Task: Look for products in the category "Bath" from Everyday Coconut only.
Action: Mouse moved to (276, 156)
Screenshot: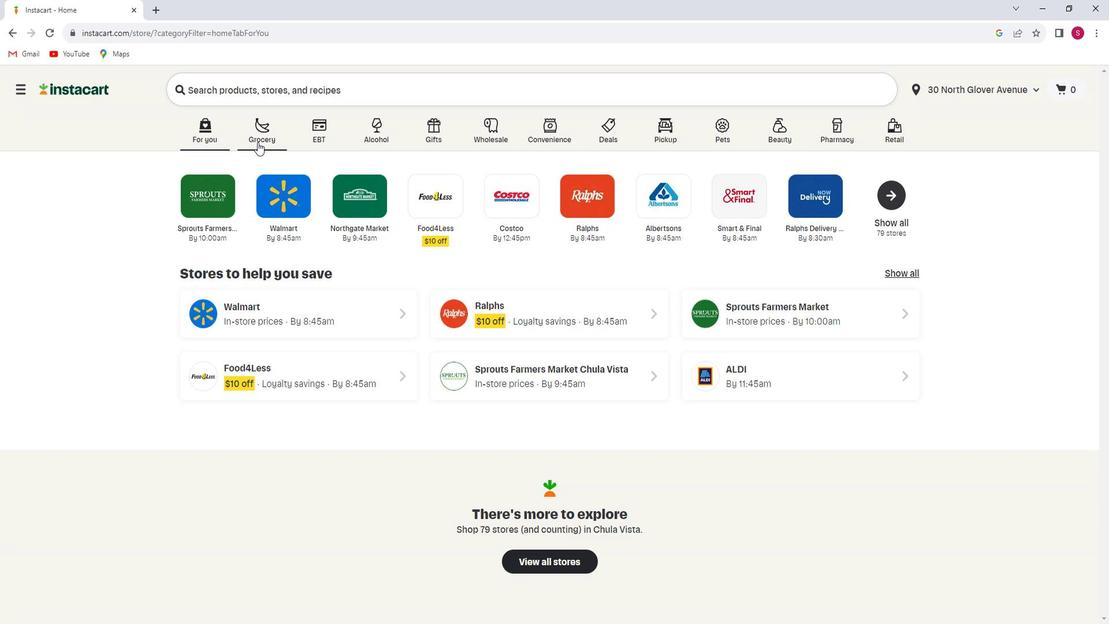 
Action: Mouse pressed left at (276, 156)
Screenshot: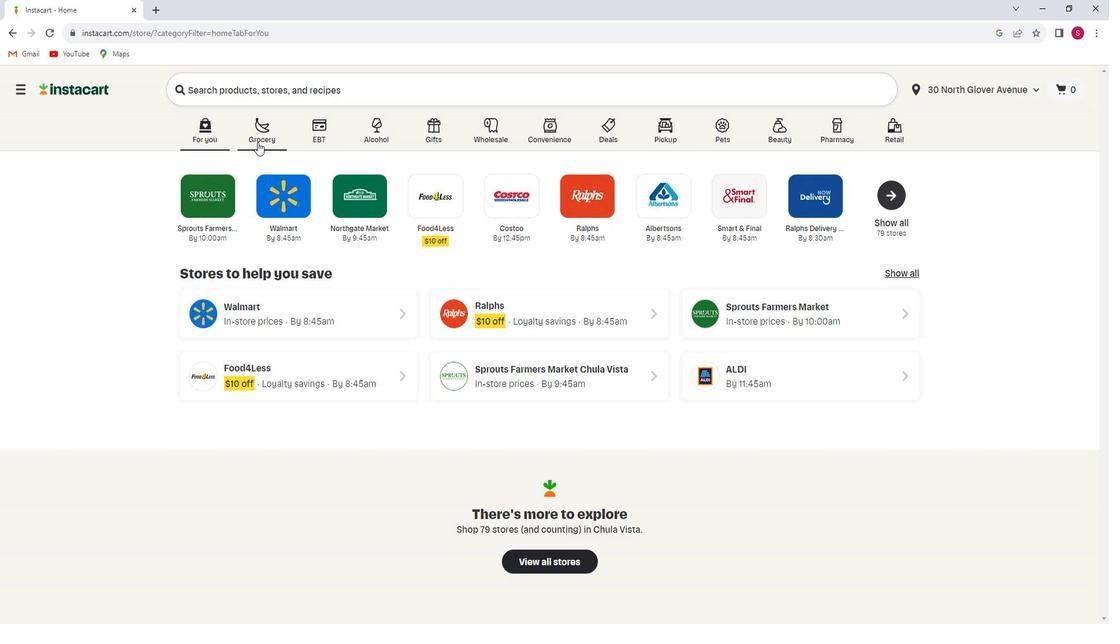 
Action: Mouse moved to (302, 351)
Screenshot: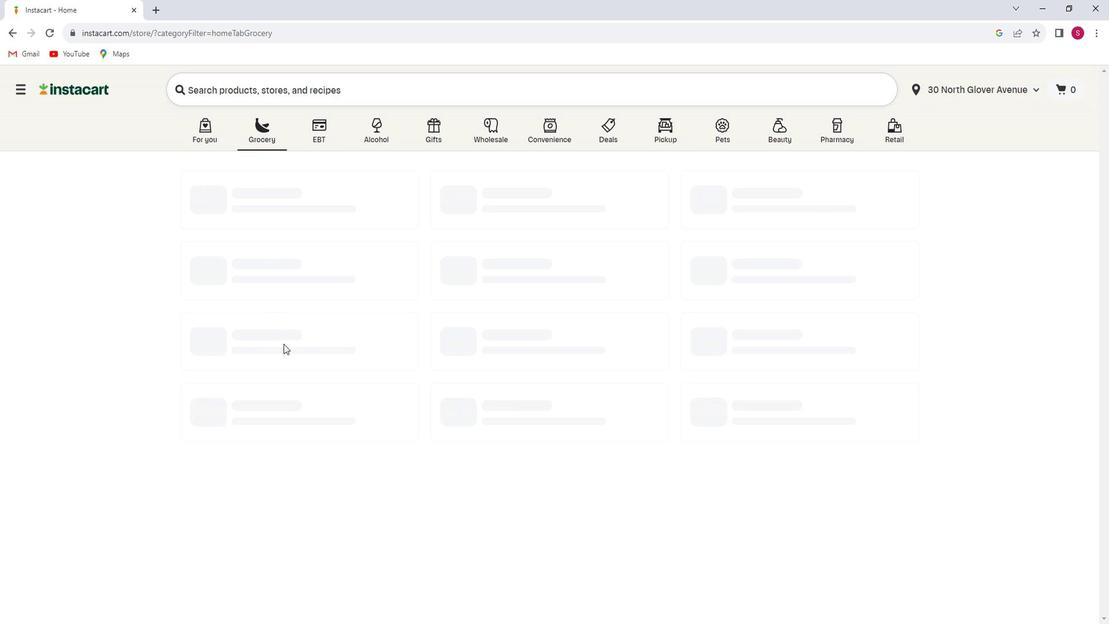 
Action: Mouse pressed left at (302, 351)
Screenshot: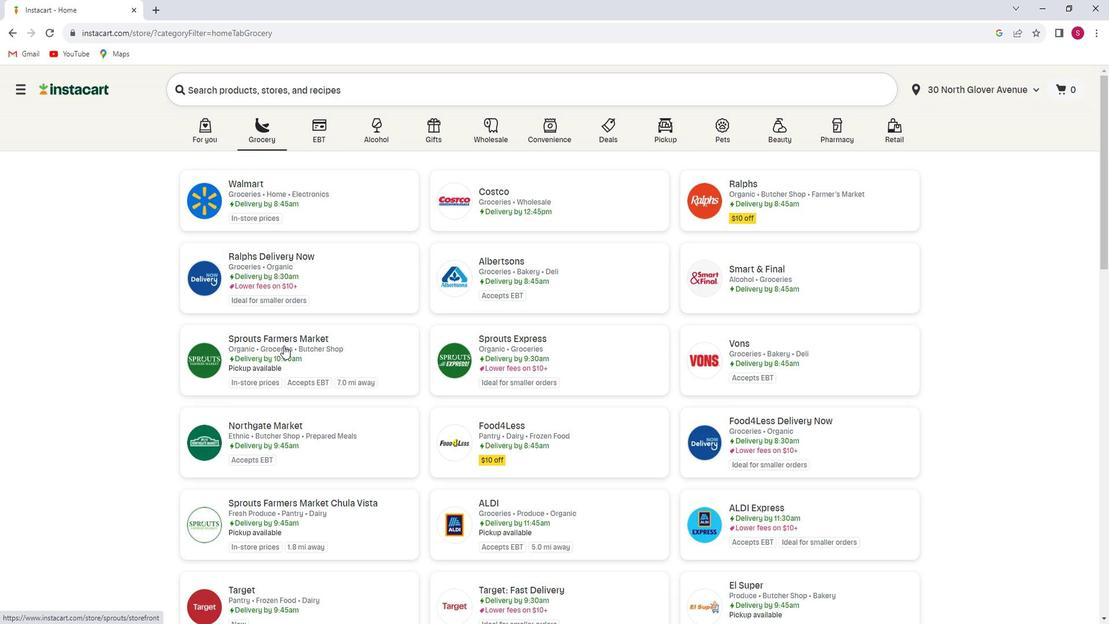 
Action: Mouse moved to (108, 410)
Screenshot: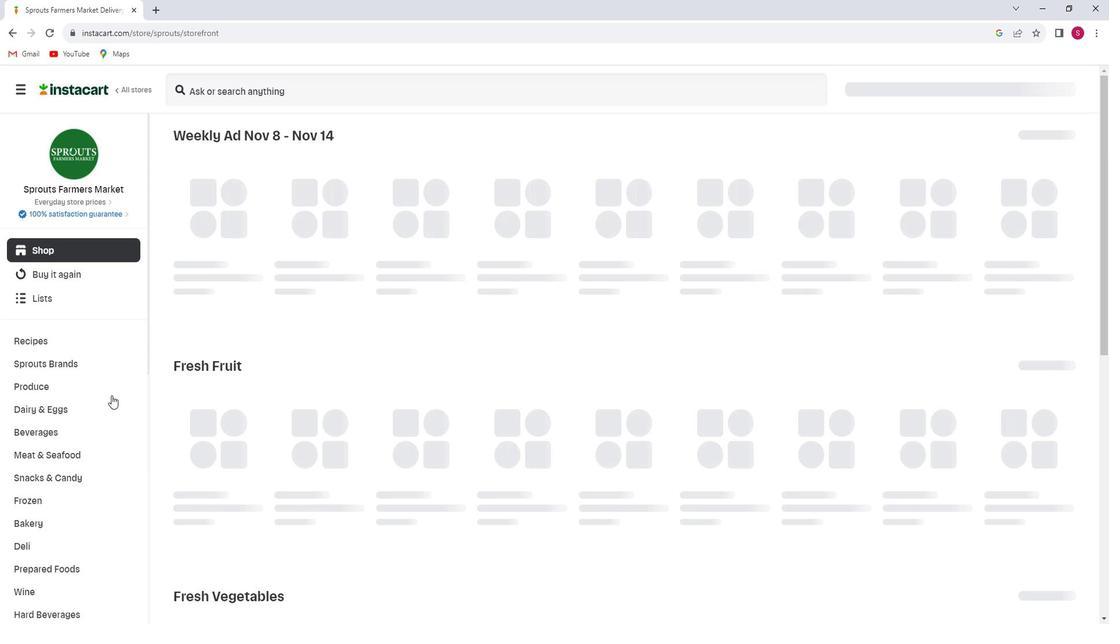 
Action: Mouse scrolled (108, 409) with delta (0, 0)
Screenshot: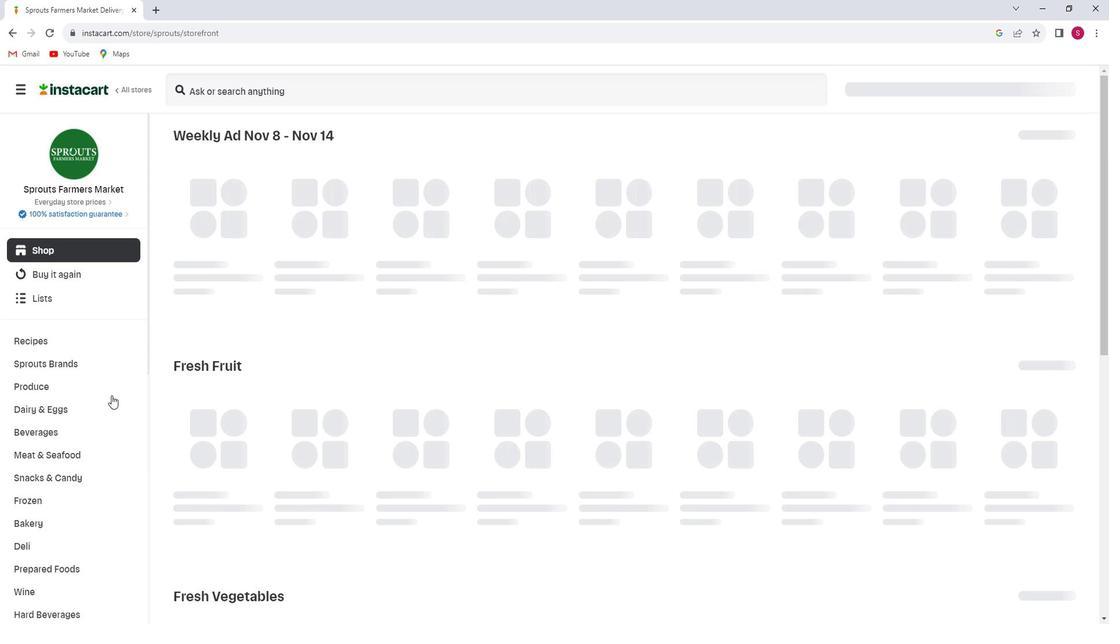 
Action: Mouse moved to (104, 413)
Screenshot: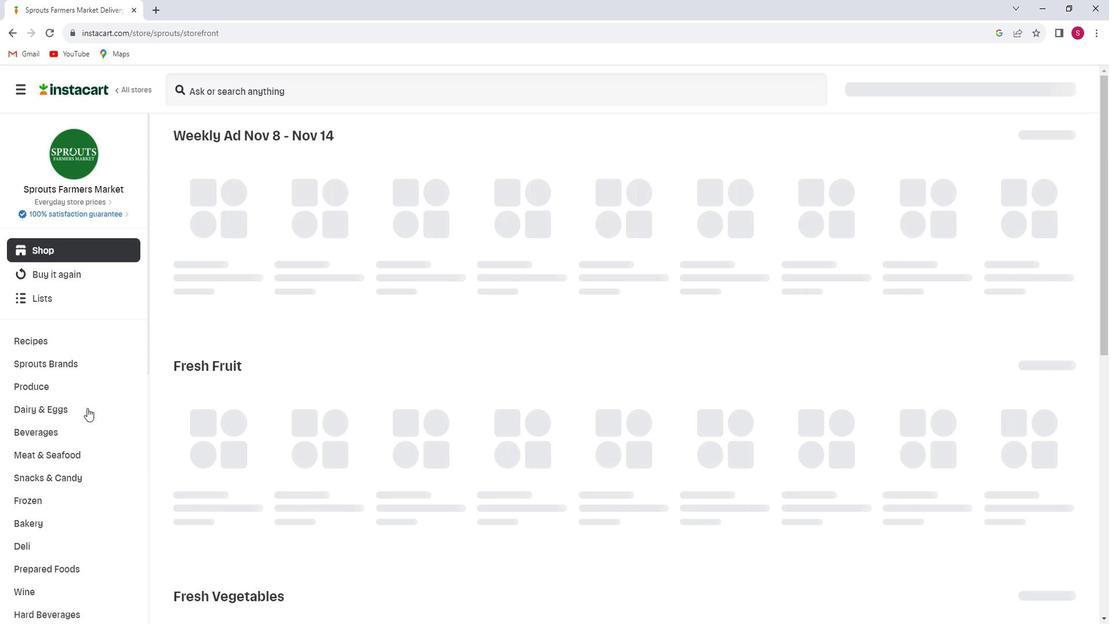 
Action: Mouse scrolled (104, 412) with delta (0, 0)
Screenshot: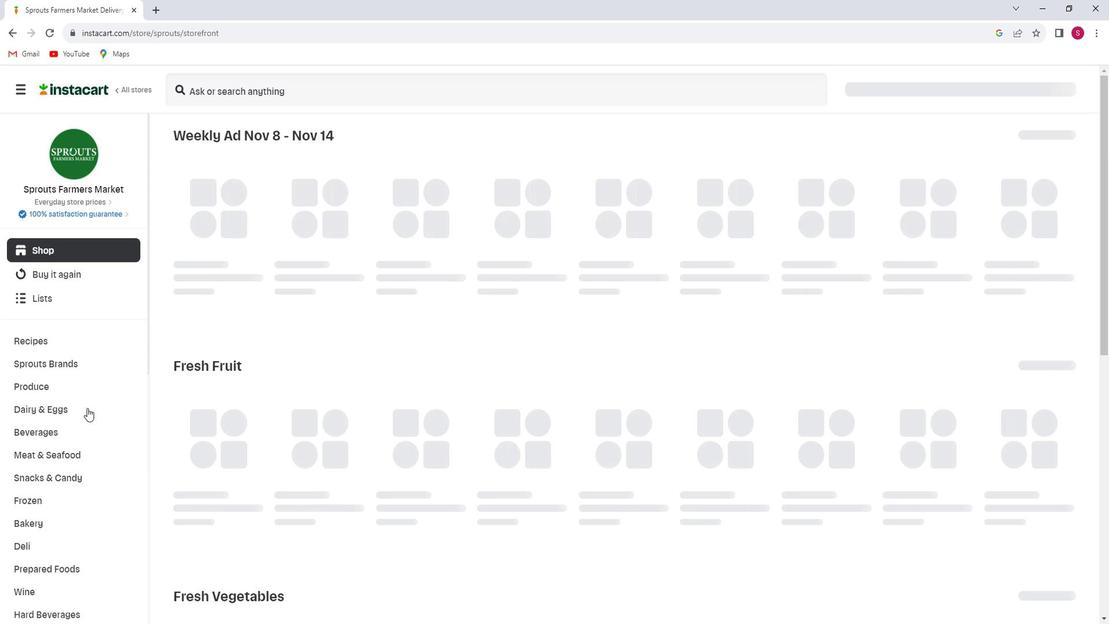 
Action: Mouse scrolled (104, 412) with delta (0, 0)
Screenshot: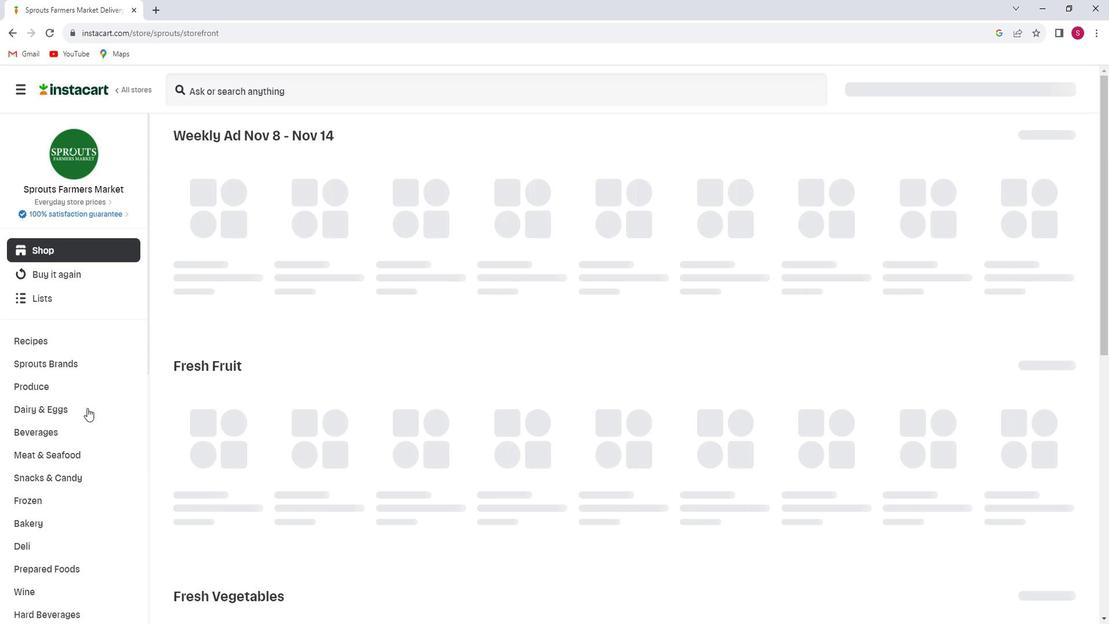 
Action: Mouse scrolled (104, 412) with delta (0, 0)
Screenshot: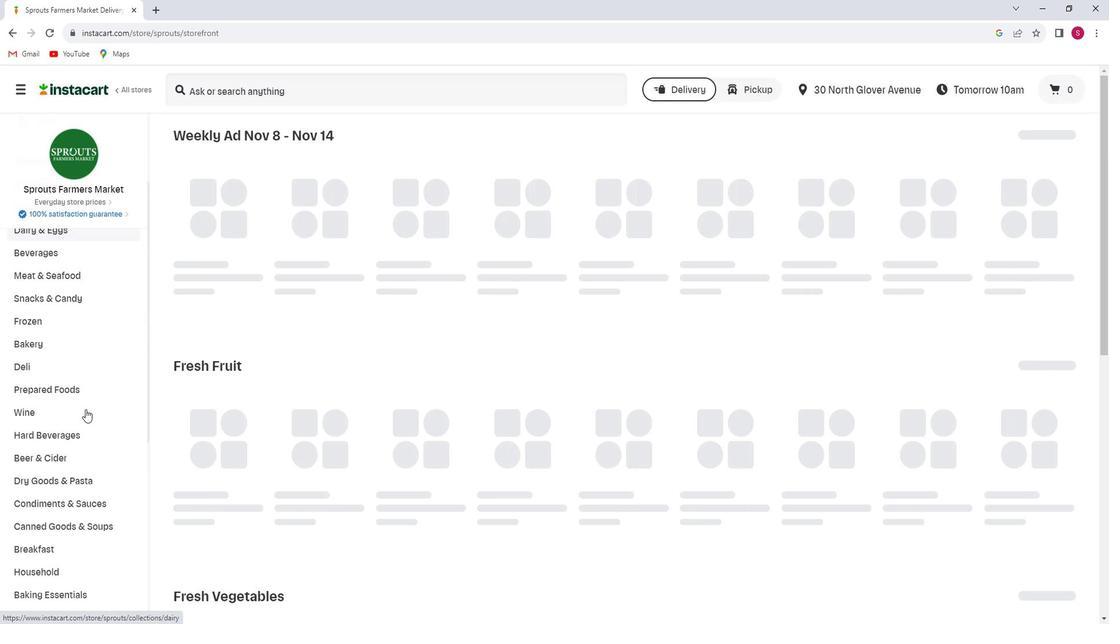 
Action: Mouse scrolled (104, 412) with delta (0, 0)
Screenshot: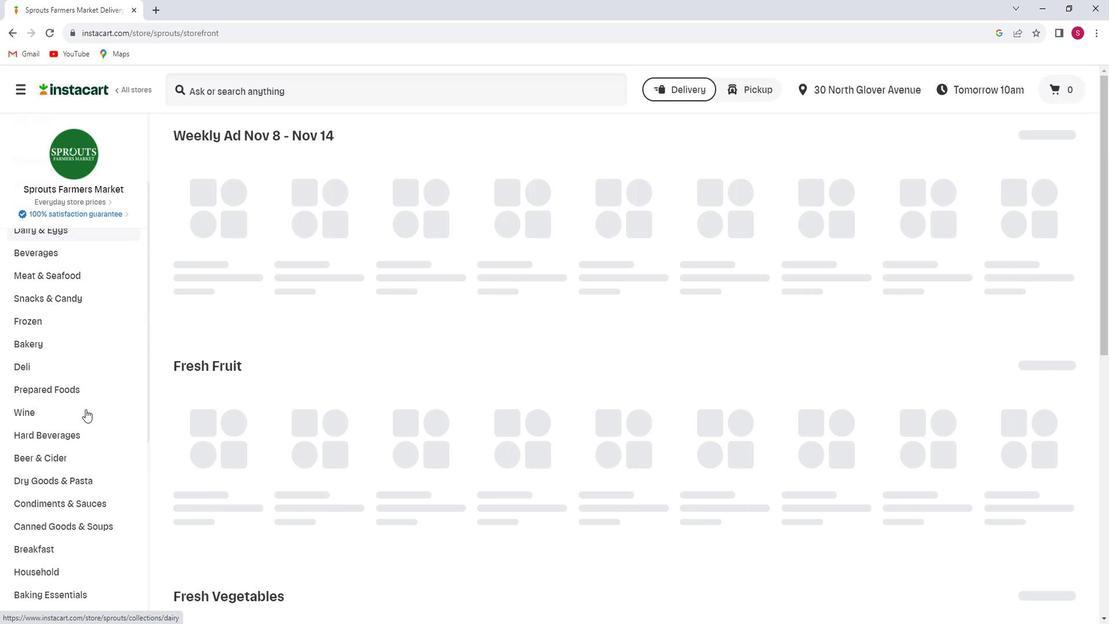 
Action: Mouse scrolled (104, 412) with delta (0, 0)
Screenshot: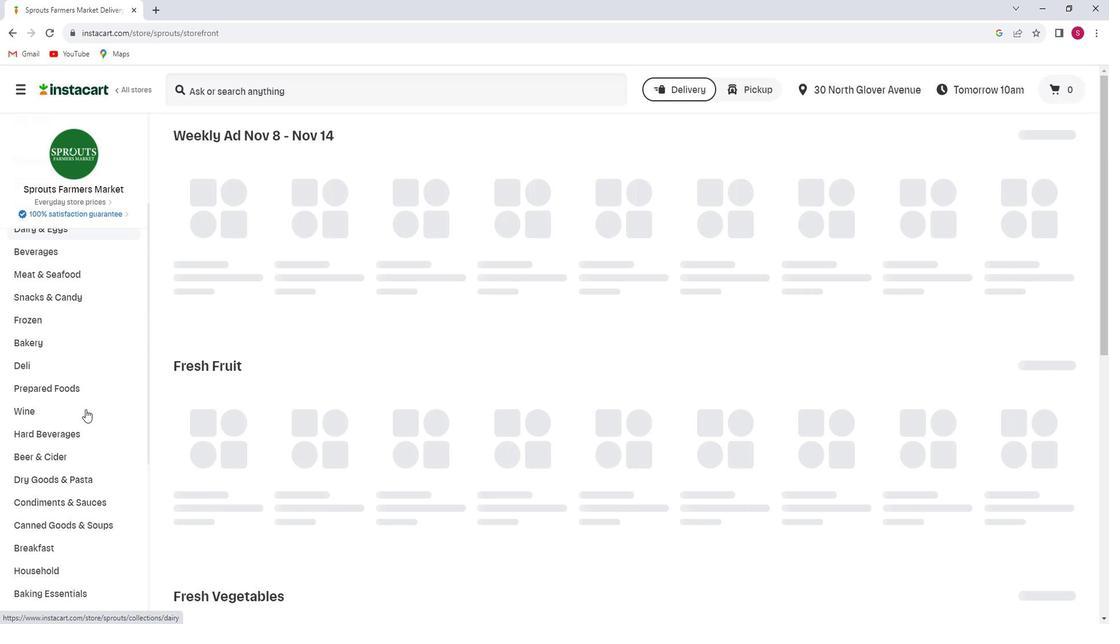 
Action: Mouse scrolled (104, 412) with delta (0, 0)
Screenshot: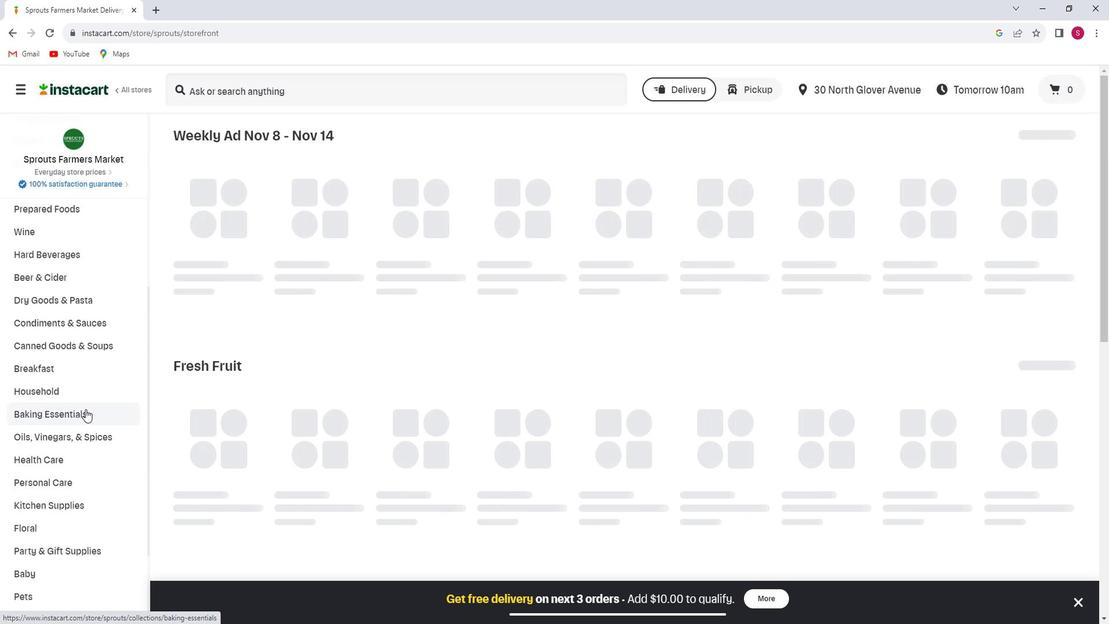 
Action: Mouse moved to (99, 415)
Screenshot: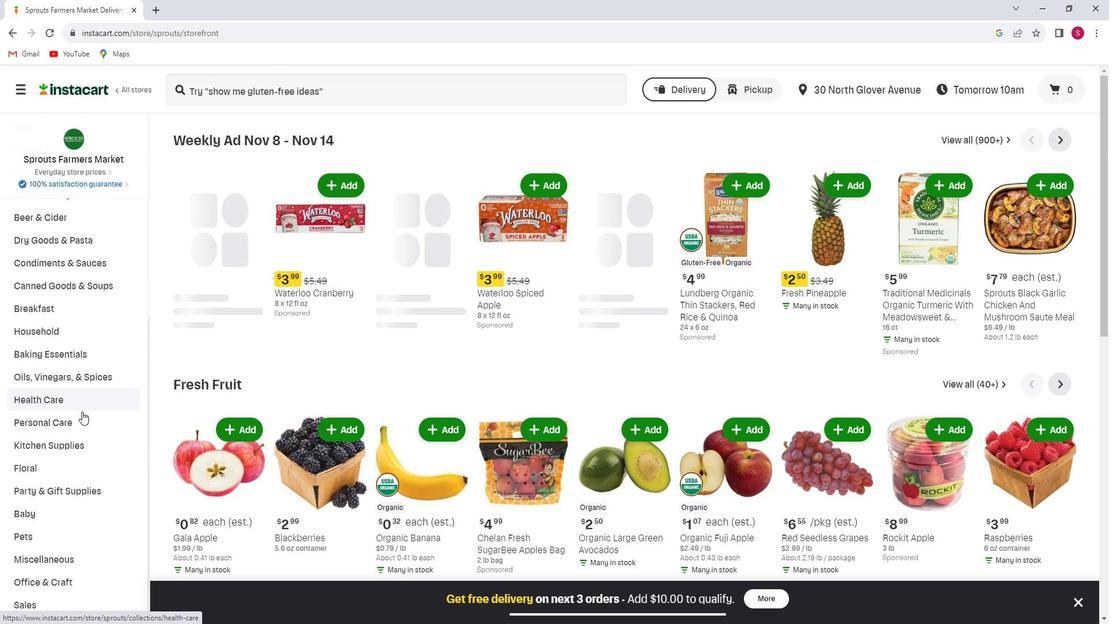 
Action: Mouse scrolled (99, 414) with delta (0, 0)
Screenshot: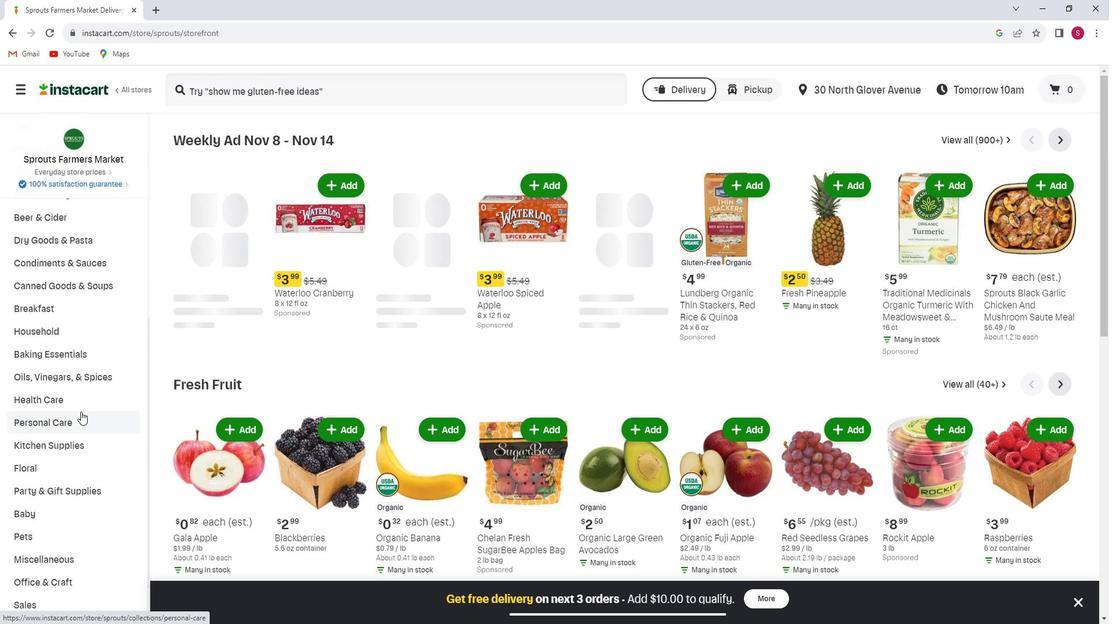
Action: Mouse moved to (94, 418)
Screenshot: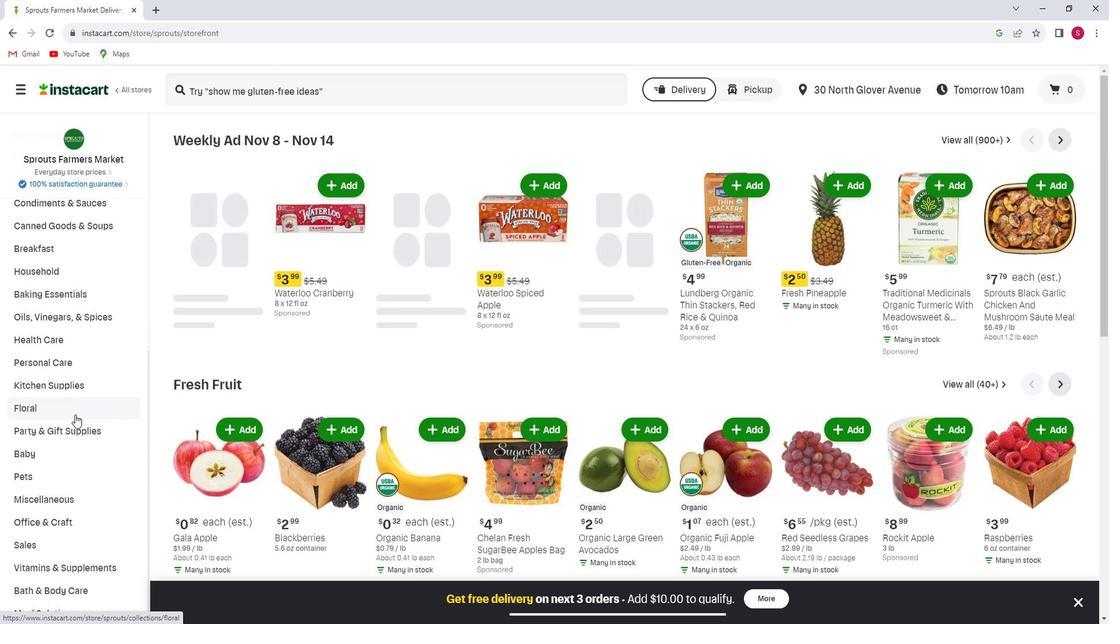 
Action: Mouse scrolled (94, 418) with delta (0, 0)
Screenshot: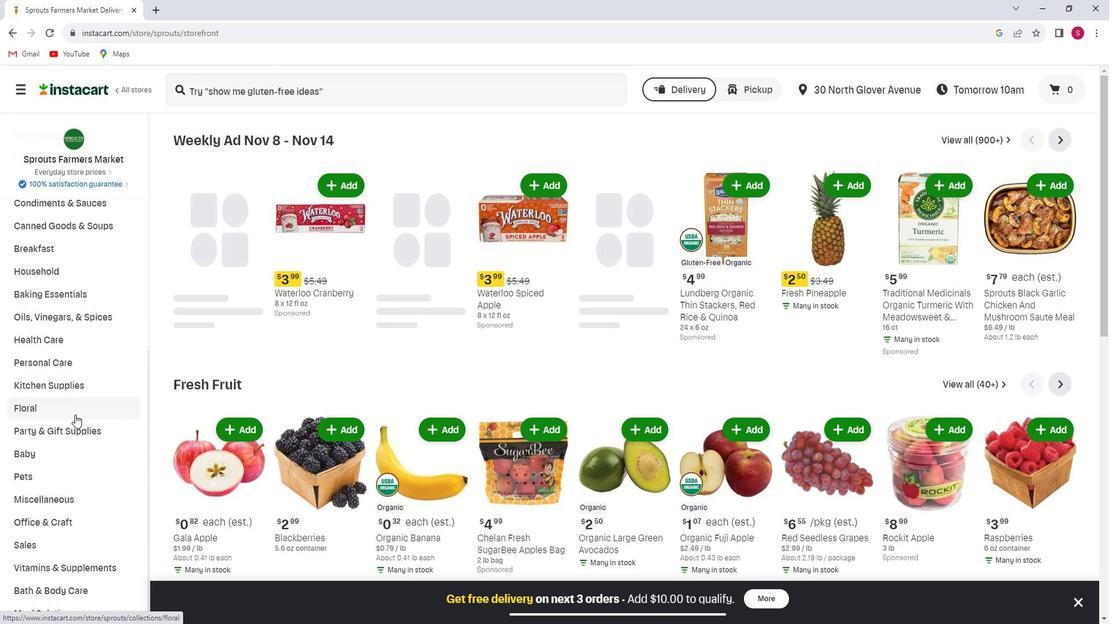 
Action: Mouse moved to (68, 440)
Screenshot: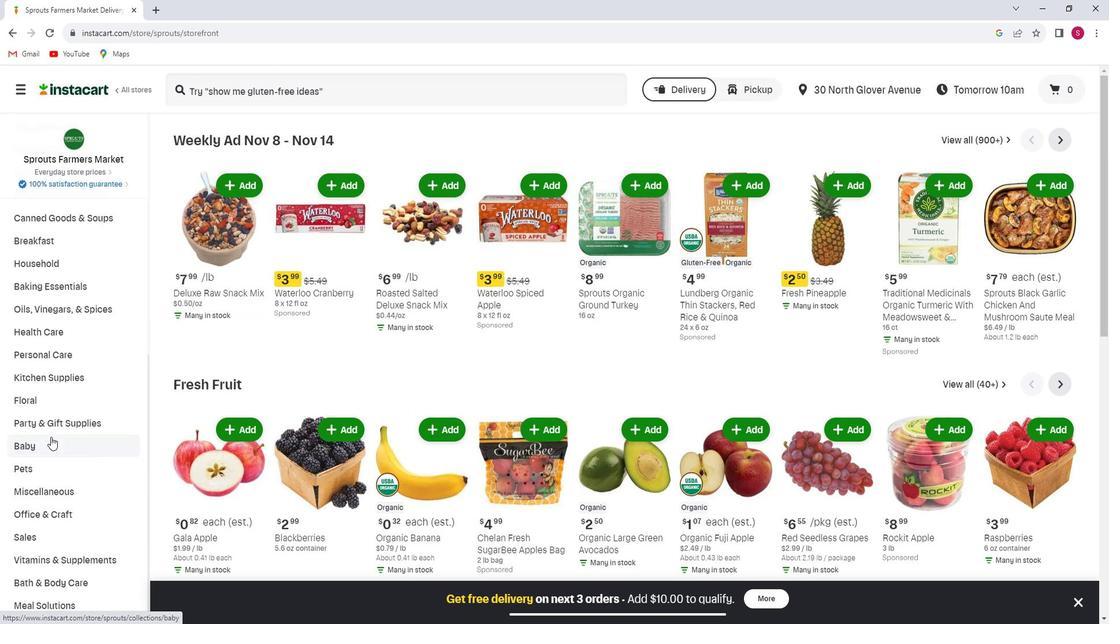 
Action: Mouse pressed left at (68, 440)
Screenshot: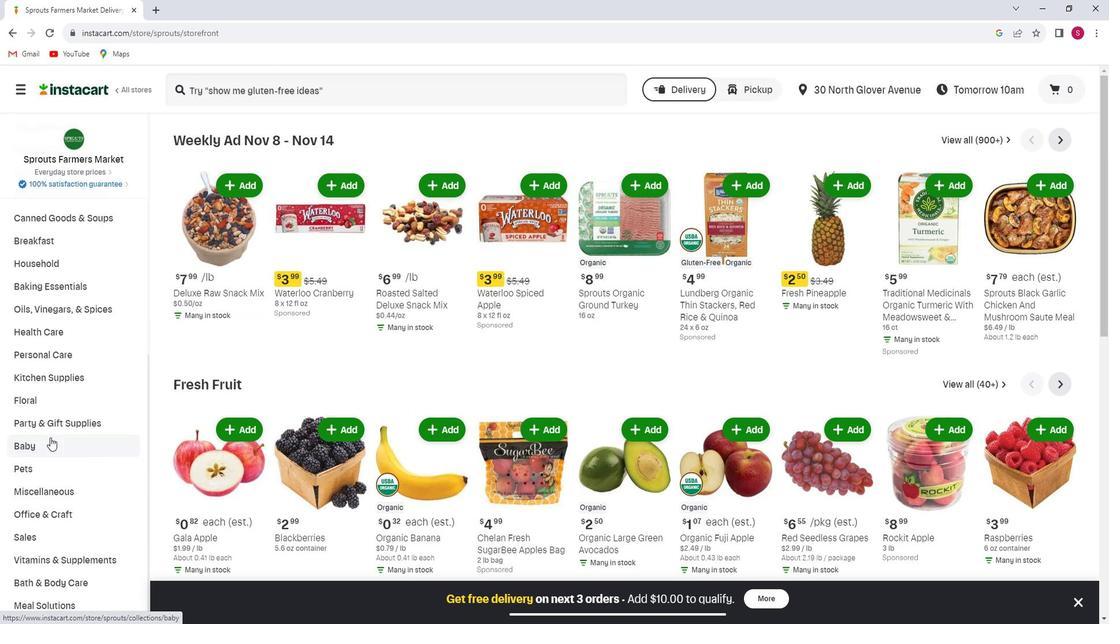 
Action: Mouse moved to (80, 488)
Screenshot: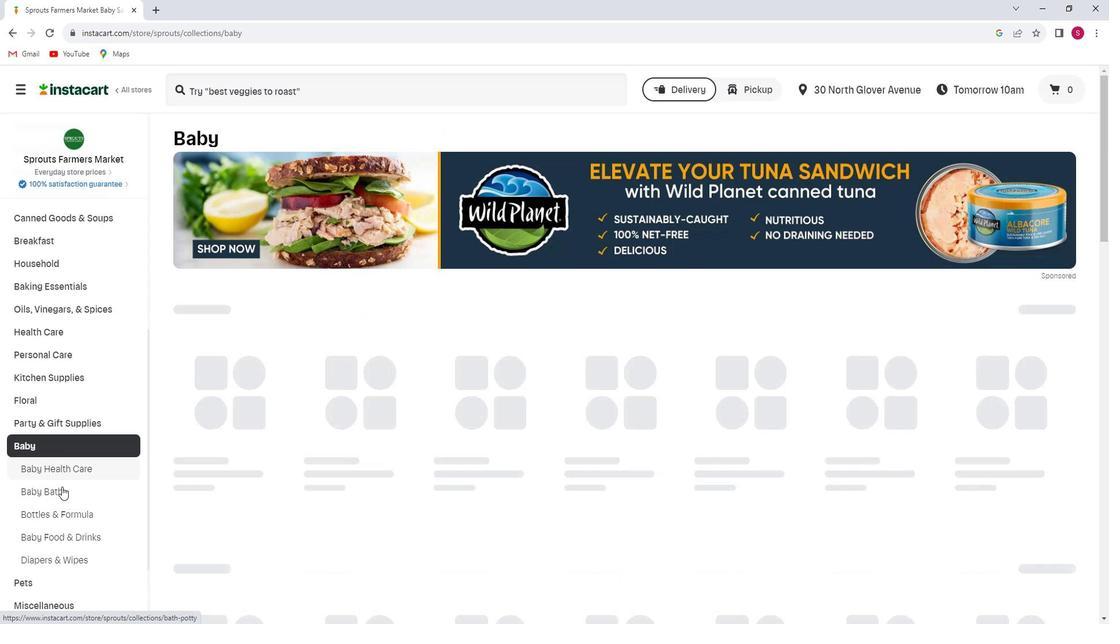 
Action: Mouse pressed left at (80, 488)
Screenshot: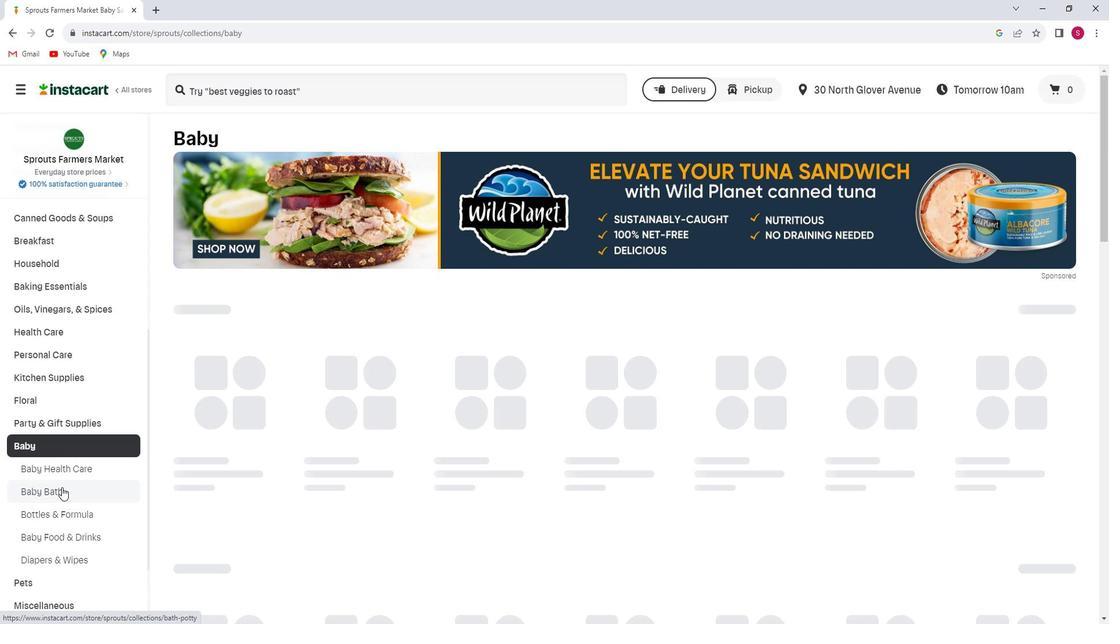 
Action: Mouse moved to (292, 374)
Screenshot: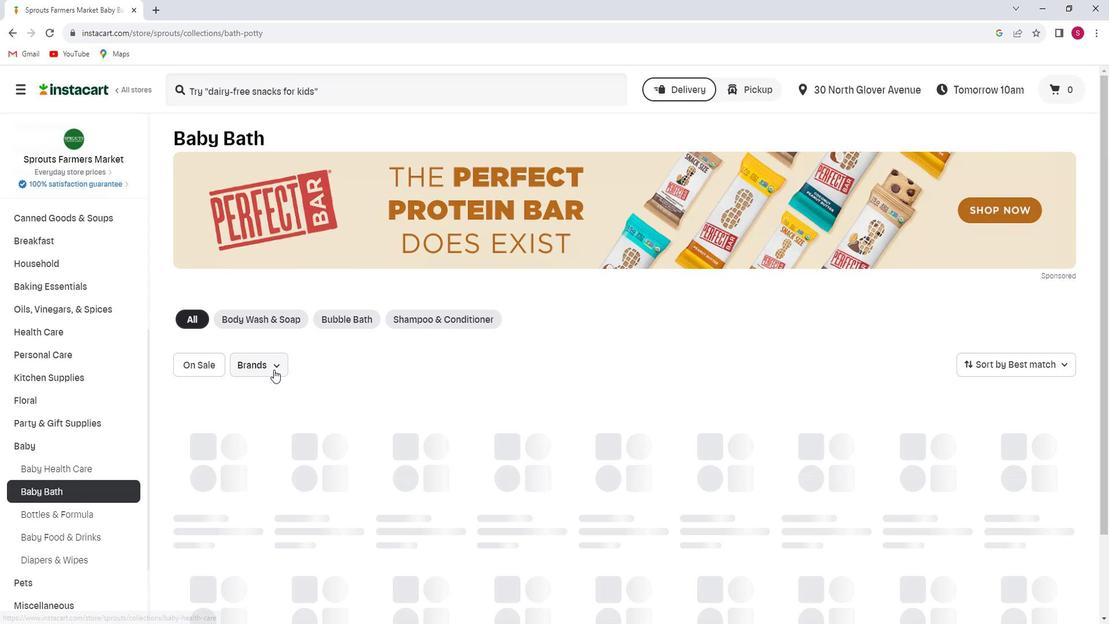 
Action: Mouse pressed left at (292, 374)
Screenshot: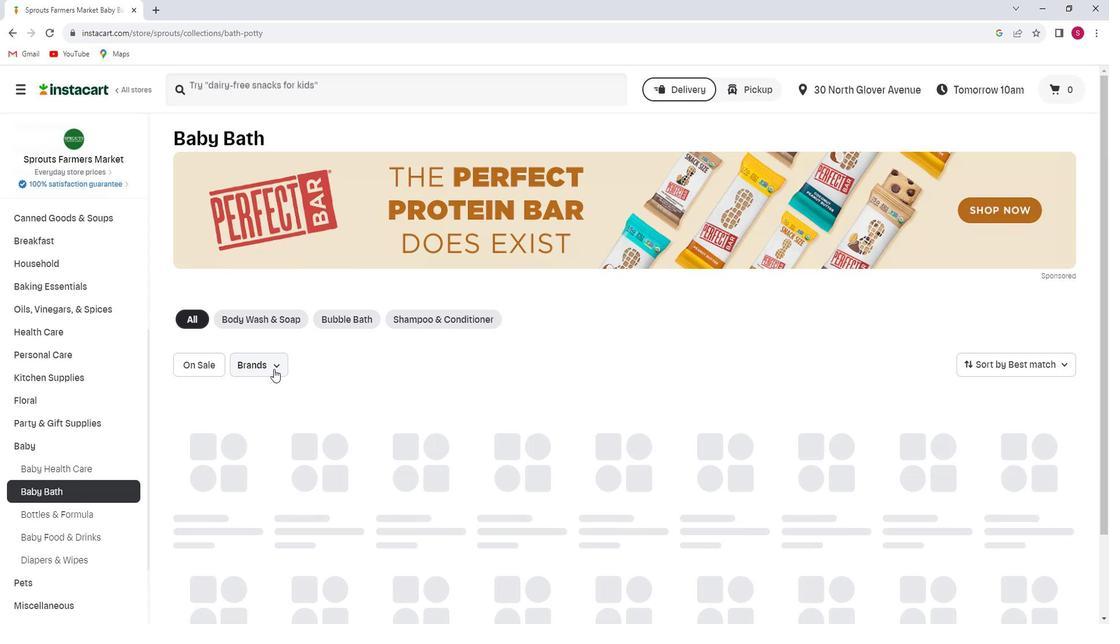 
Action: Mouse moved to (269, 433)
Screenshot: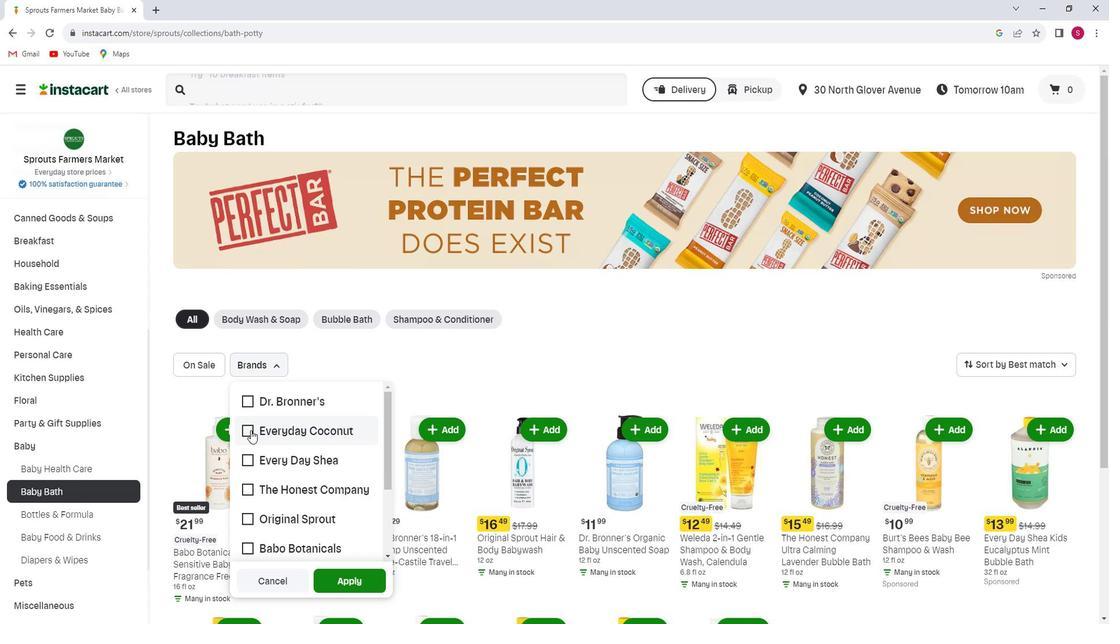 
Action: Mouse pressed left at (269, 433)
Screenshot: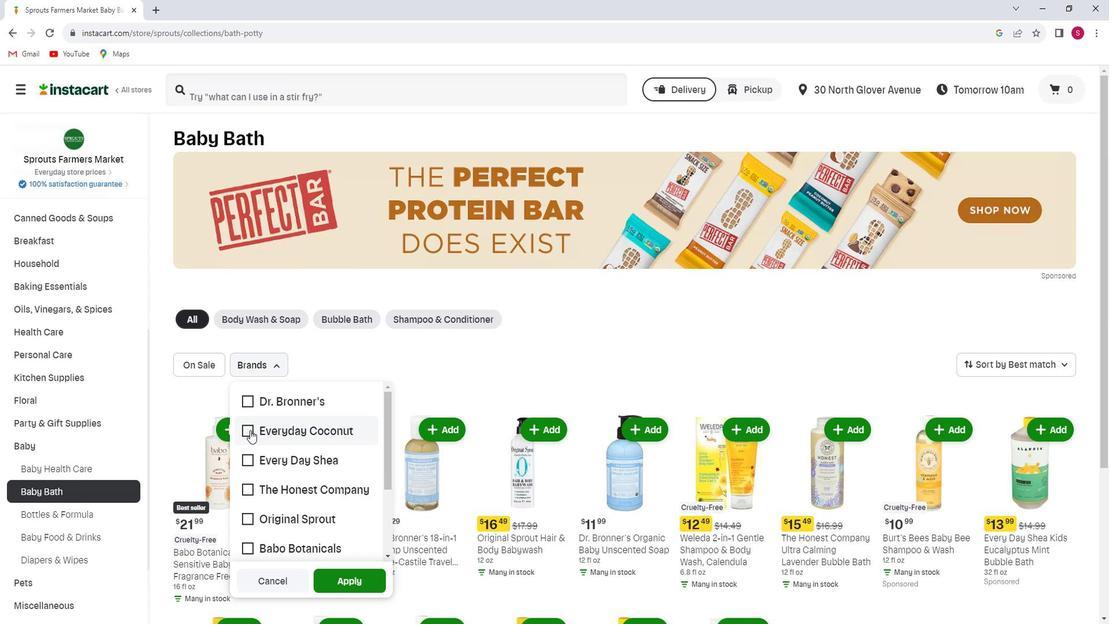 
Action: Mouse moved to (369, 575)
Screenshot: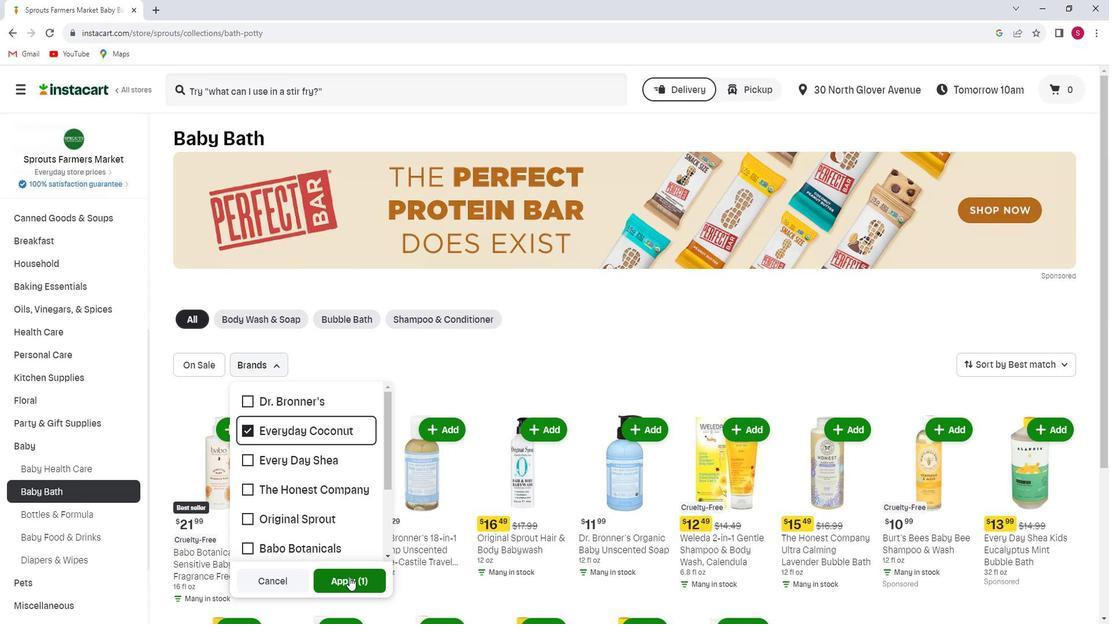 
Action: Mouse pressed left at (369, 575)
Screenshot: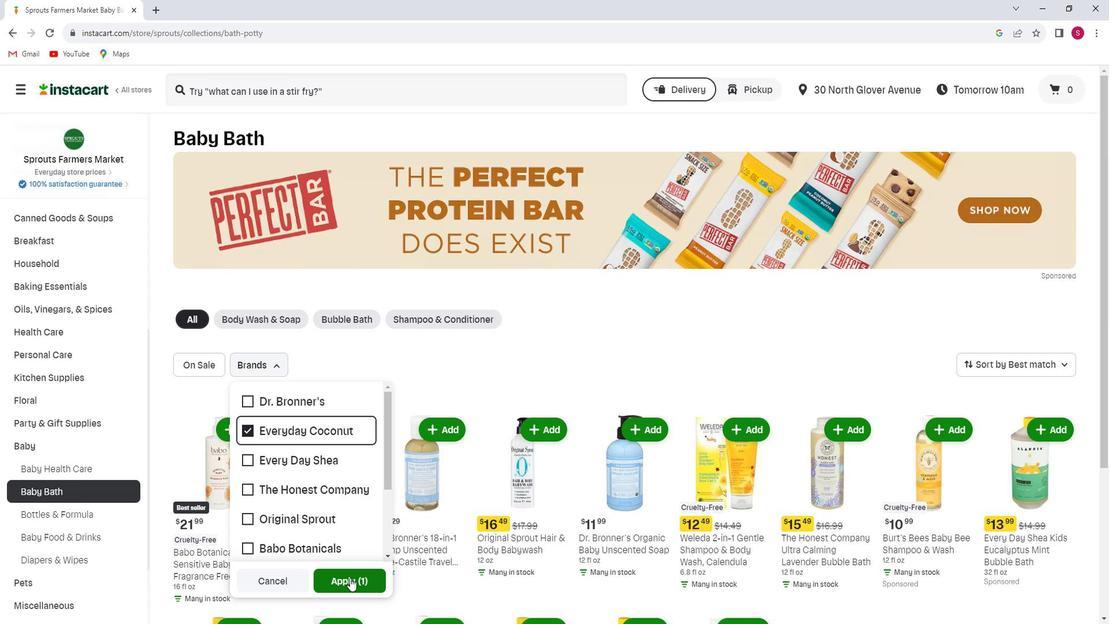 
